 Task: Create a due date automation trigger when advanced on, 2 hours after a card is due add basic assigned to member @aryan.
Action: Mouse moved to (1353, 103)
Screenshot: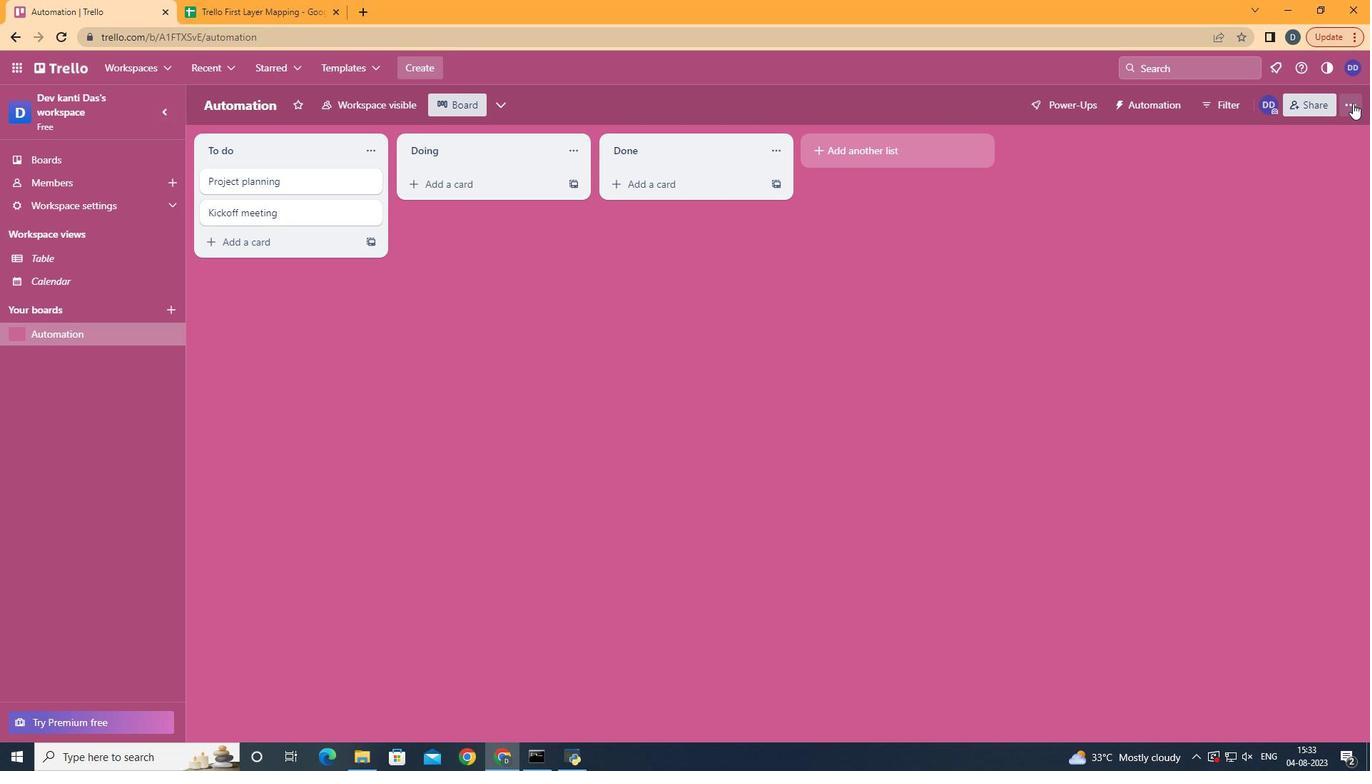 
Action: Mouse pressed left at (1353, 103)
Screenshot: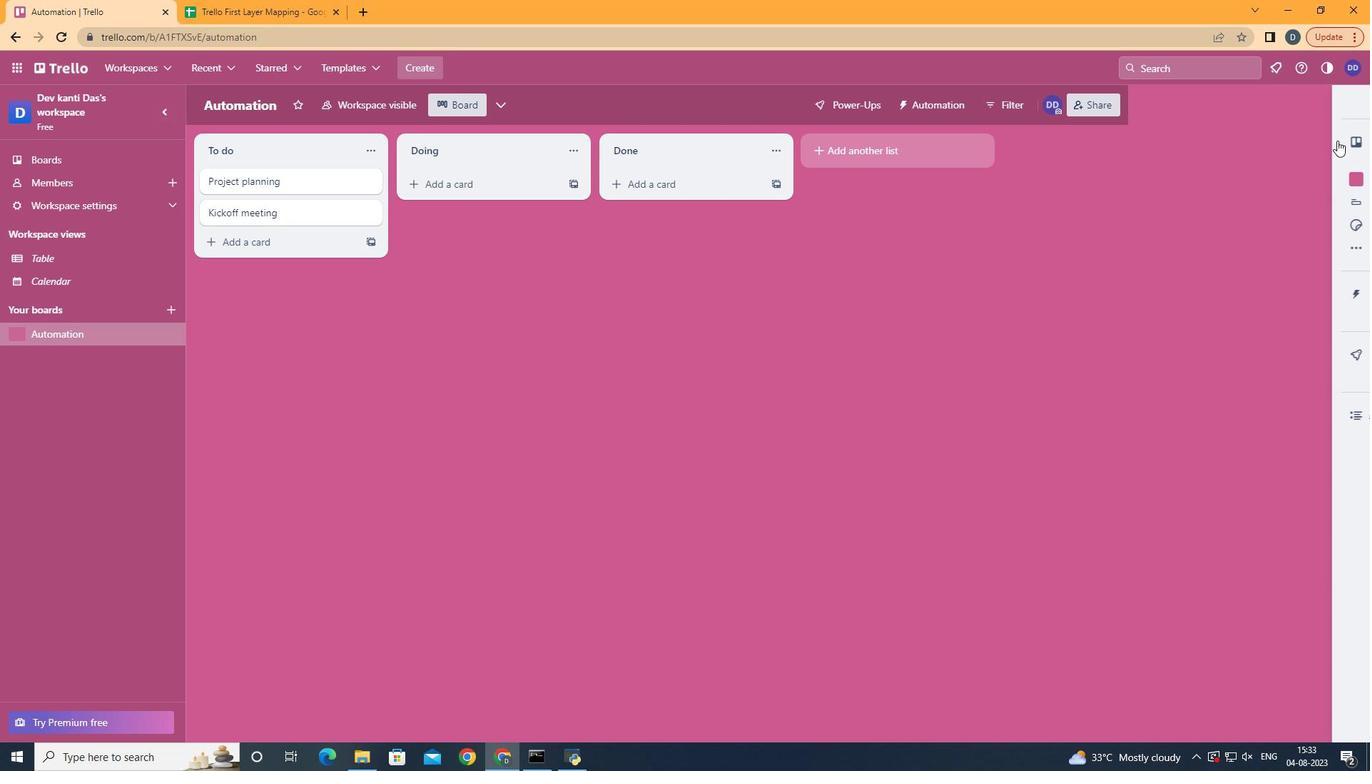 
Action: Mouse moved to (1241, 296)
Screenshot: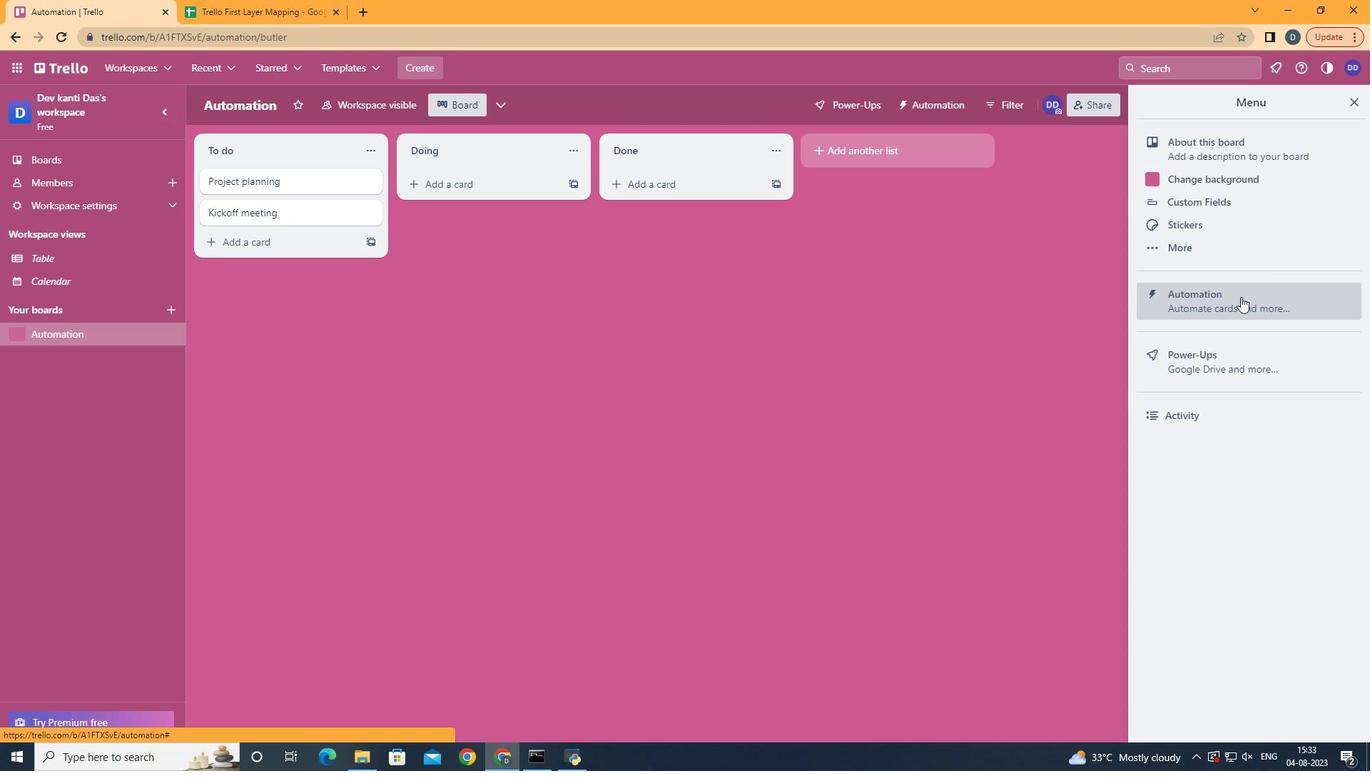 
Action: Mouse pressed left at (1241, 296)
Screenshot: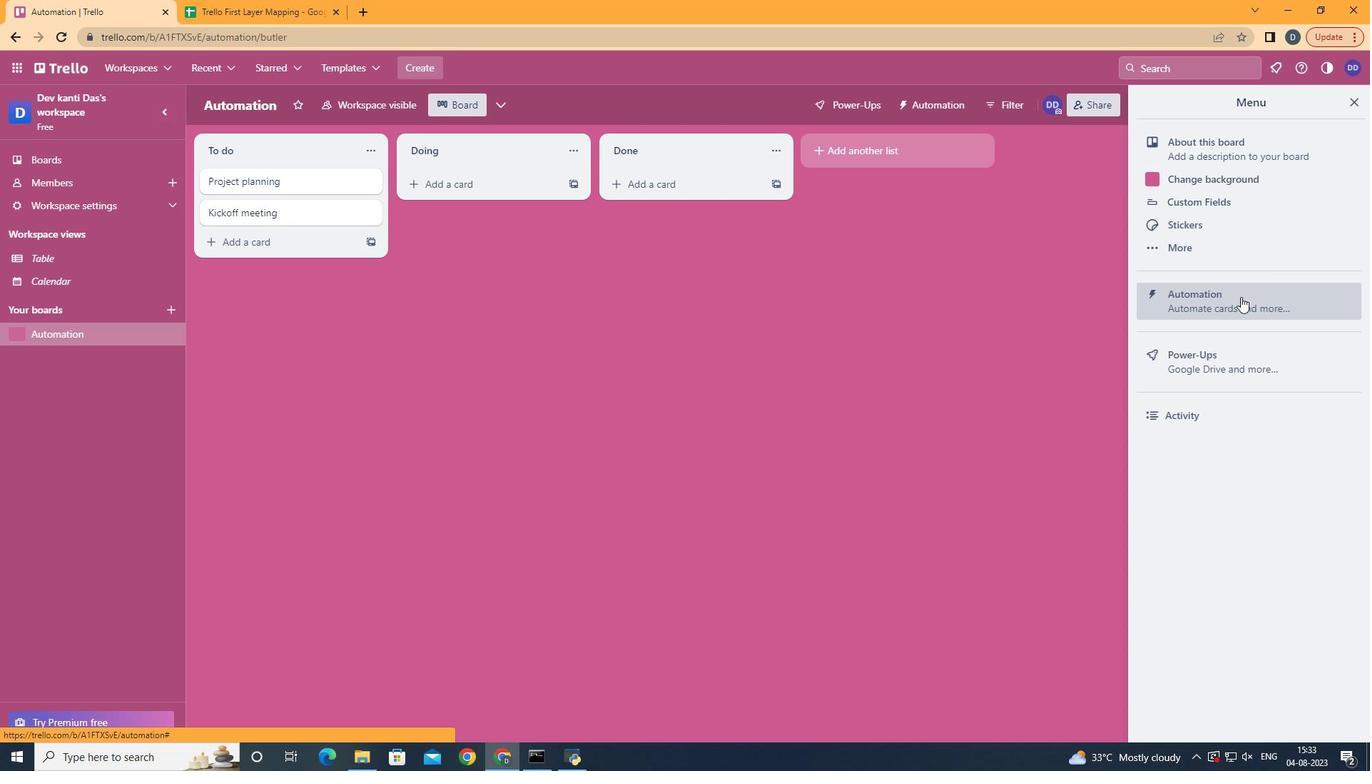 
Action: Mouse moved to (255, 294)
Screenshot: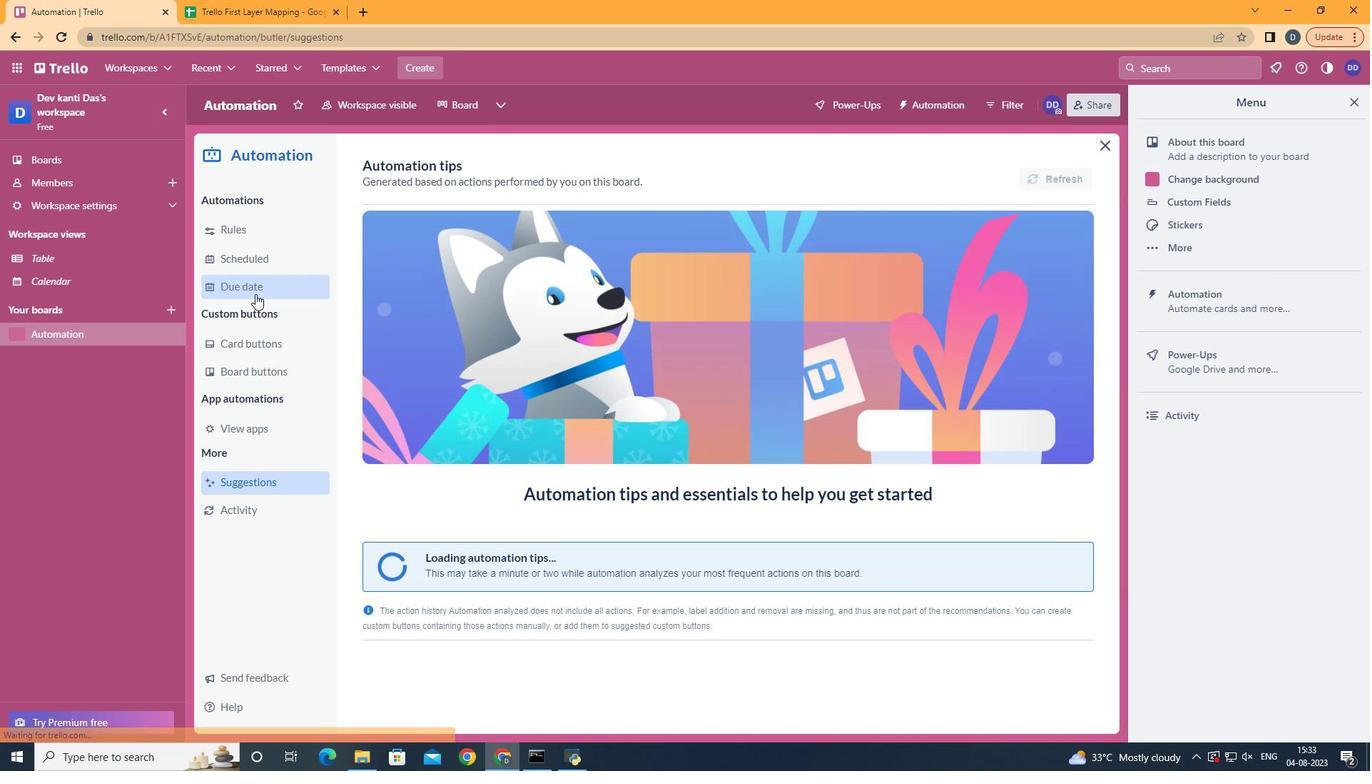 
Action: Mouse pressed left at (255, 294)
Screenshot: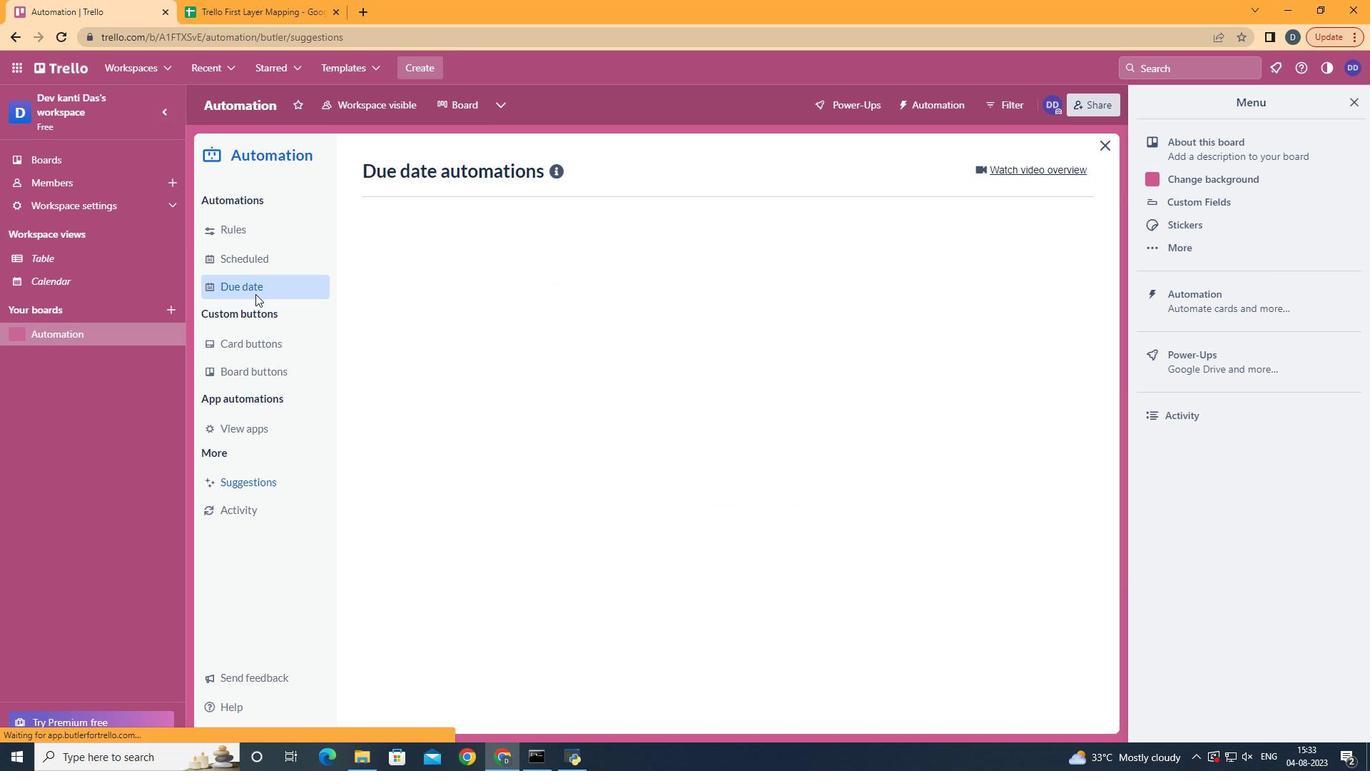 
Action: Mouse moved to (1002, 171)
Screenshot: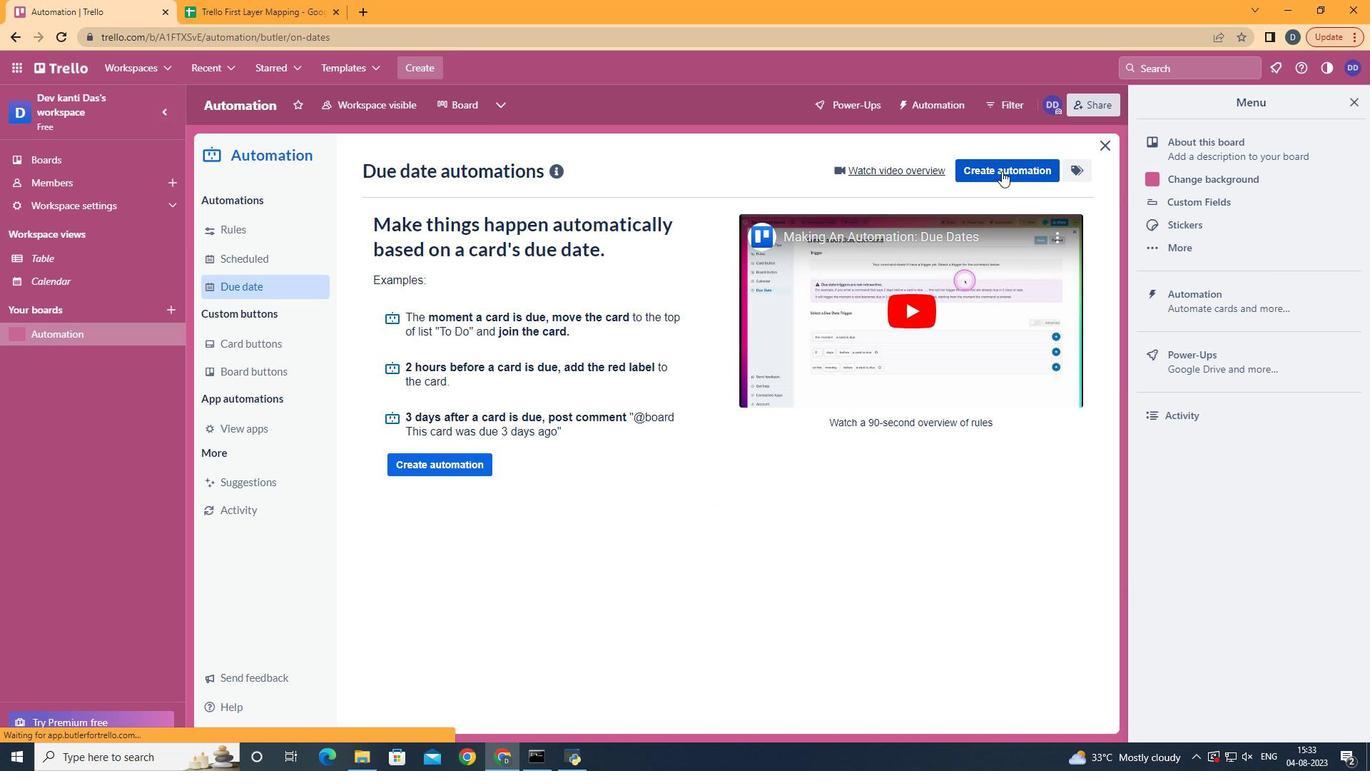 
Action: Mouse pressed left at (1002, 171)
Screenshot: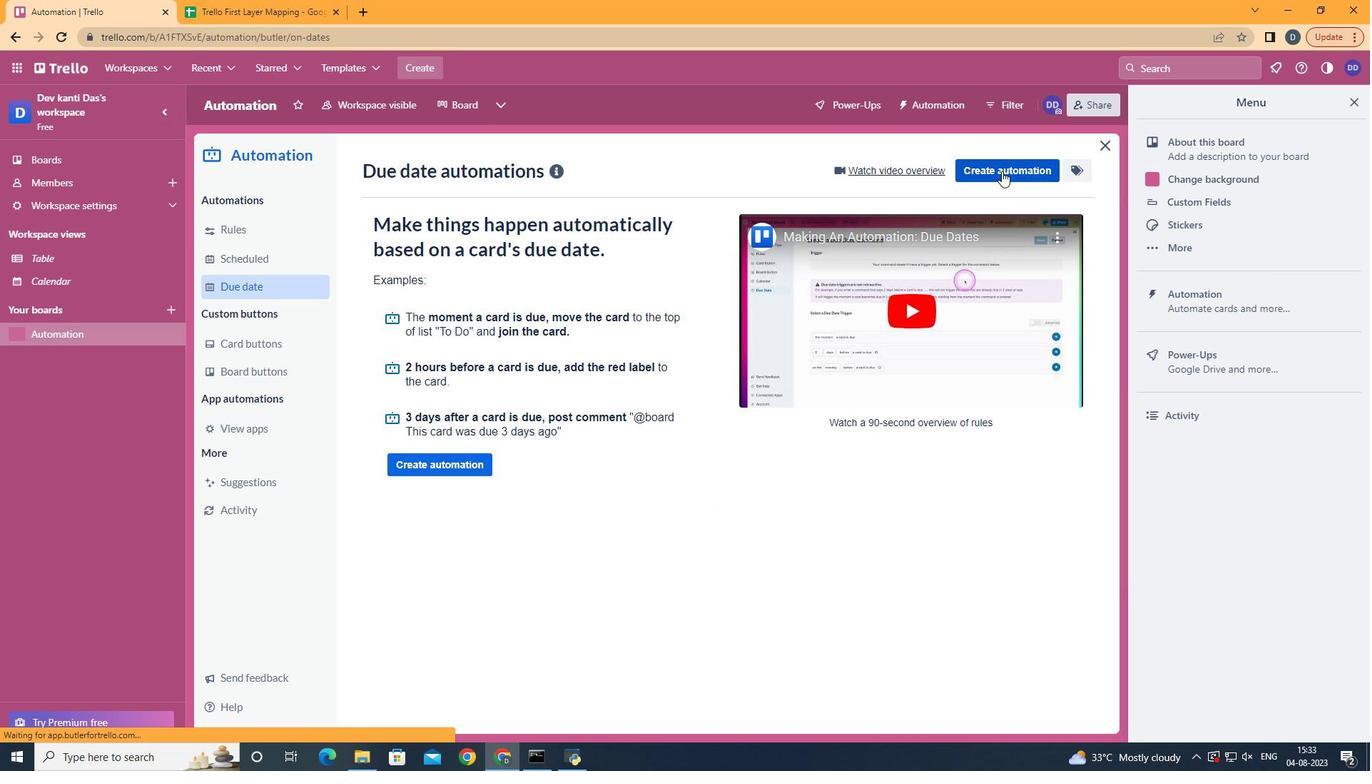 
Action: Mouse moved to (839, 308)
Screenshot: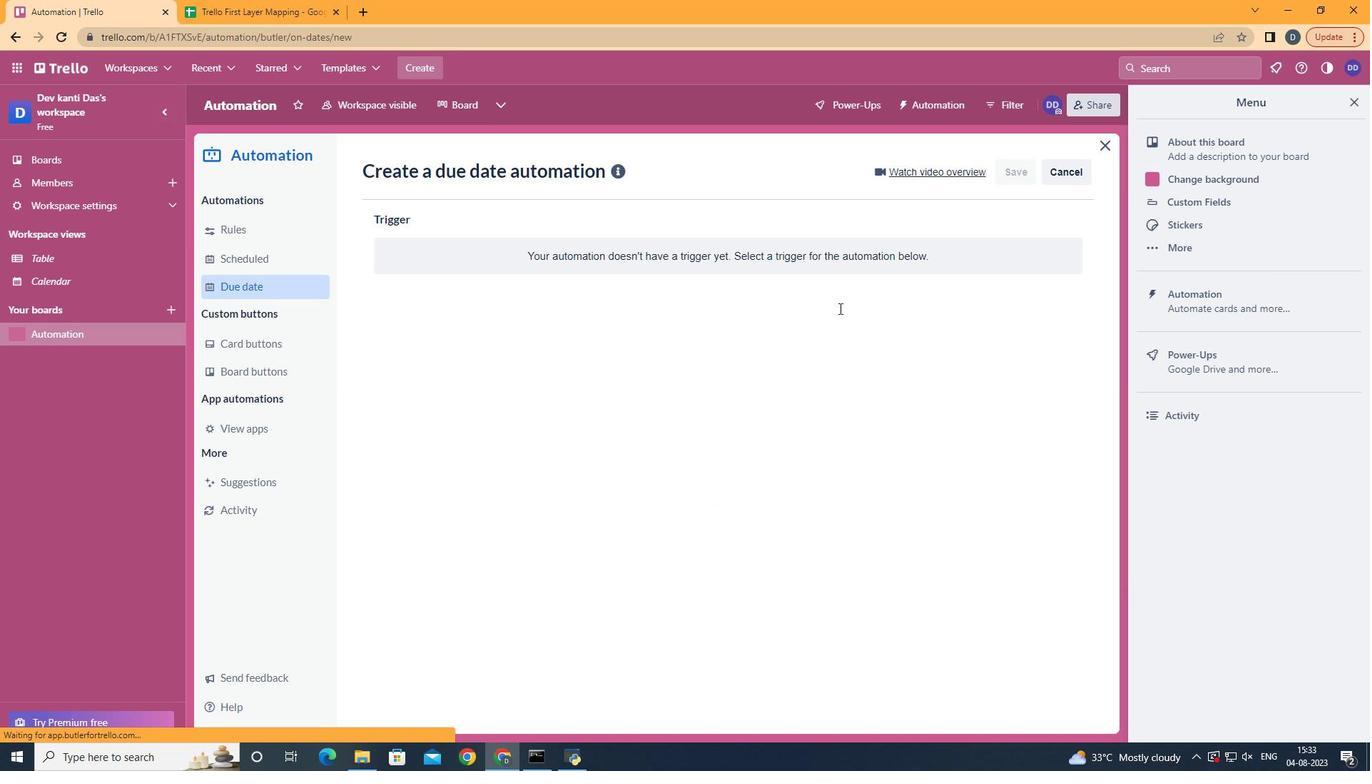 
Action: Mouse pressed left at (839, 308)
Screenshot: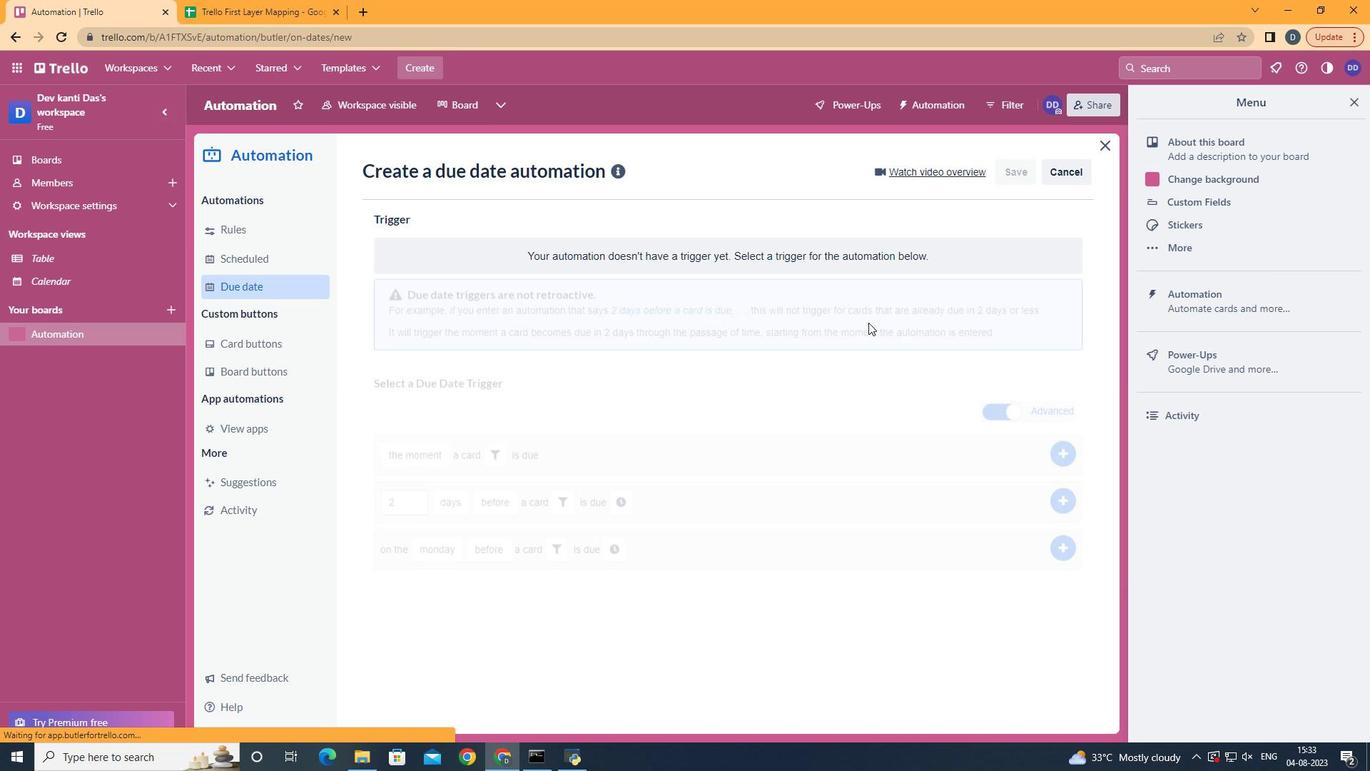 
Action: Mouse moved to (466, 602)
Screenshot: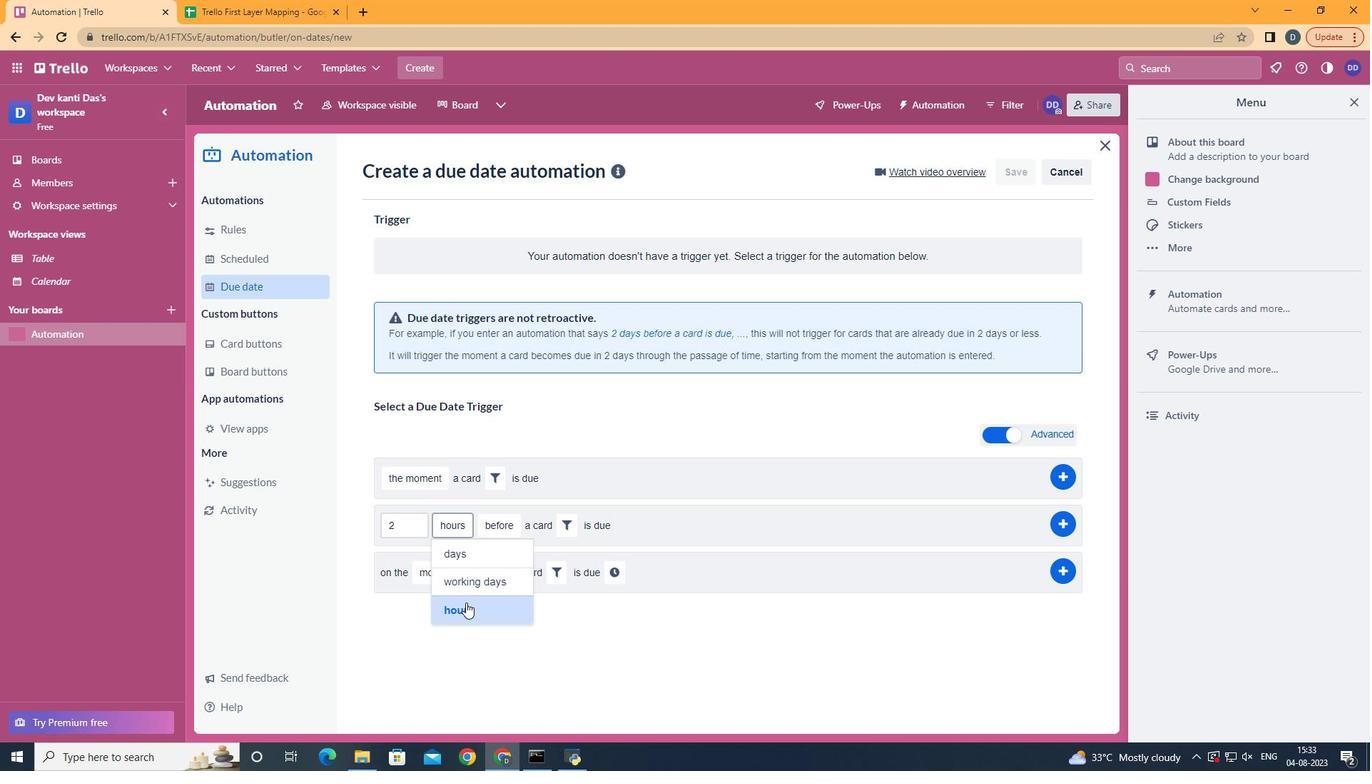 
Action: Mouse pressed left at (466, 602)
Screenshot: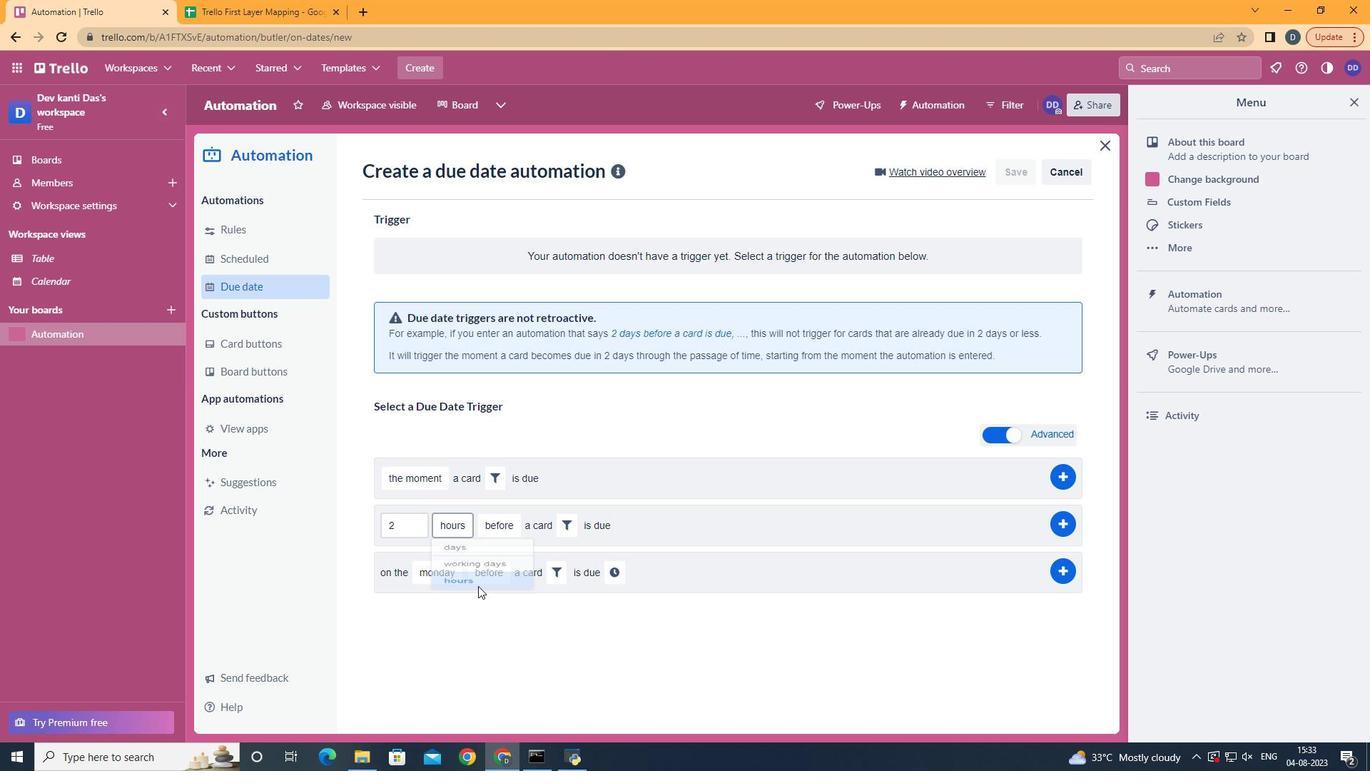 
Action: Mouse moved to (508, 581)
Screenshot: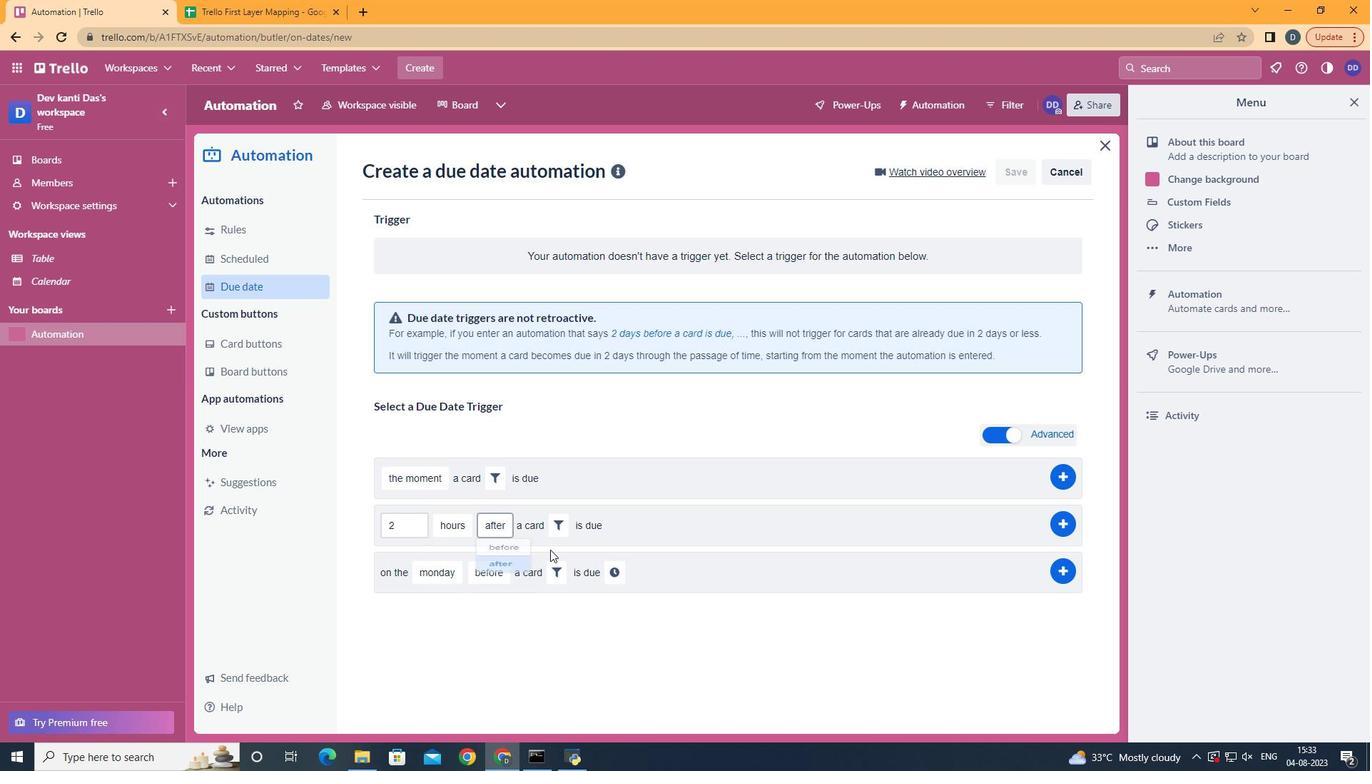 
Action: Mouse pressed left at (508, 581)
Screenshot: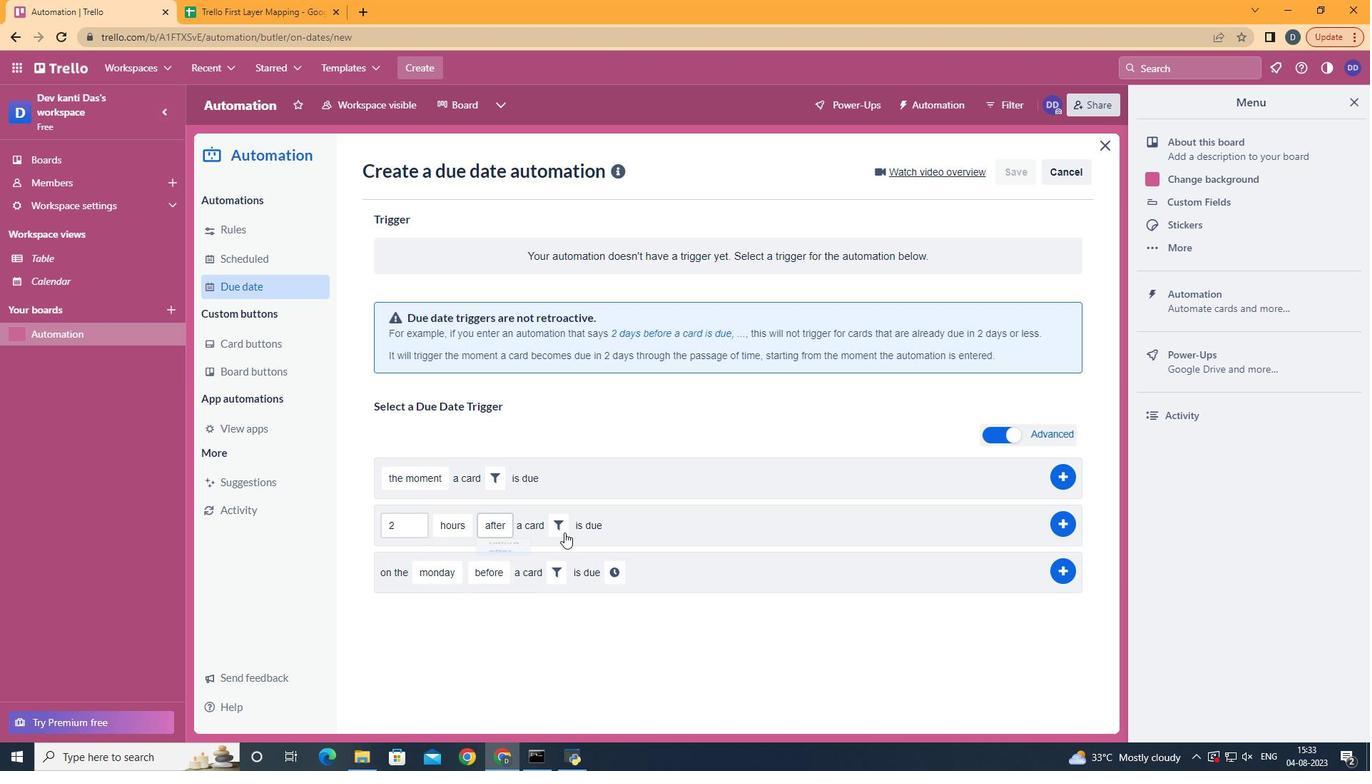 
Action: Mouse moved to (562, 526)
Screenshot: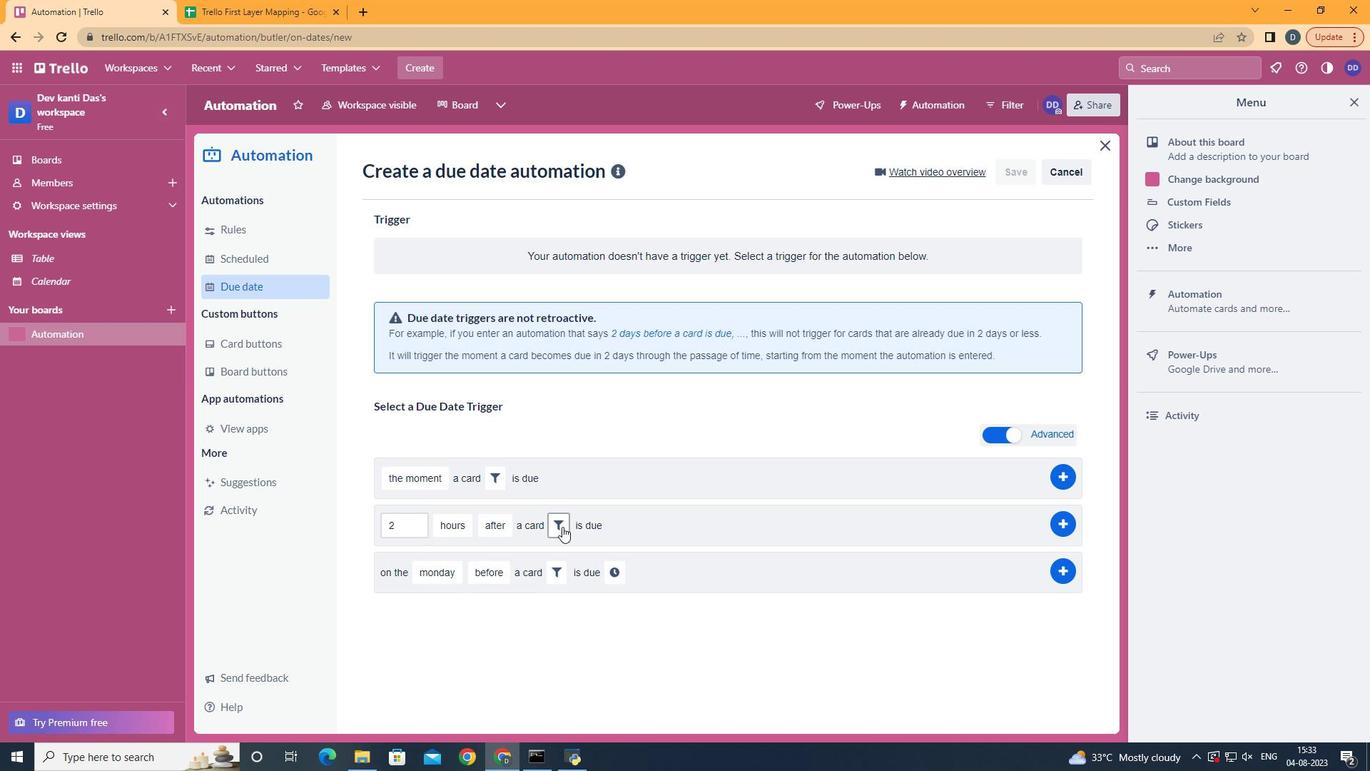 
Action: Mouse pressed left at (562, 526)
Screenshot: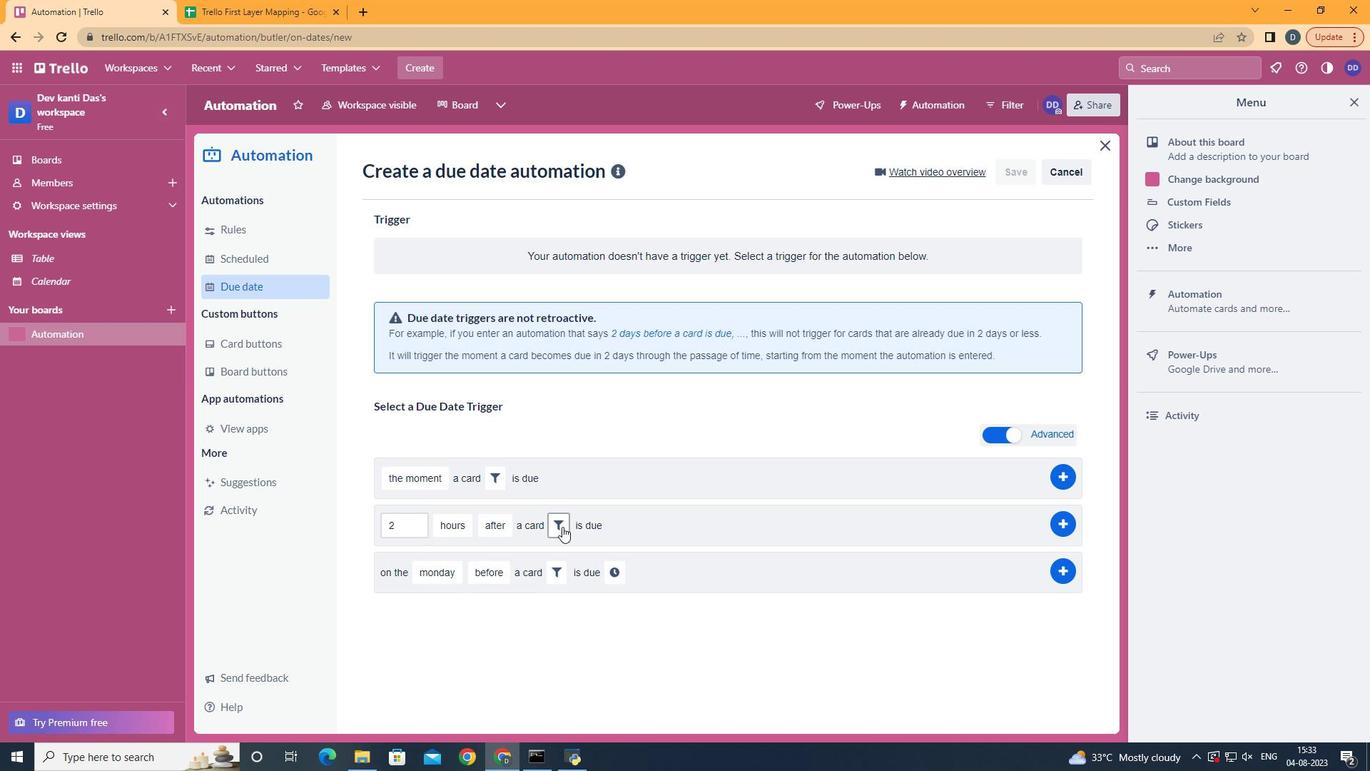 
Action: Mouse moved to (631, 608)
Screenshot: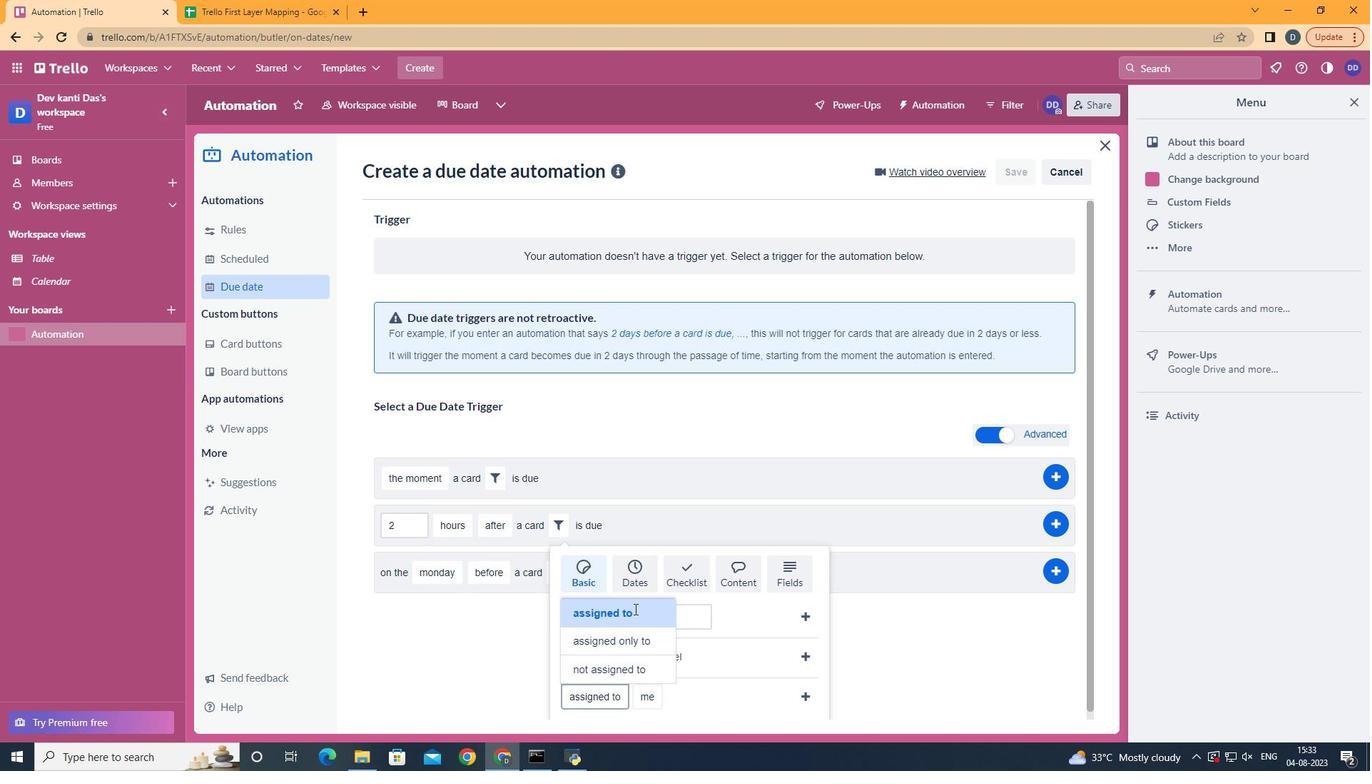 
Action: Mouse pressed left at (631, 608)
Screenshot: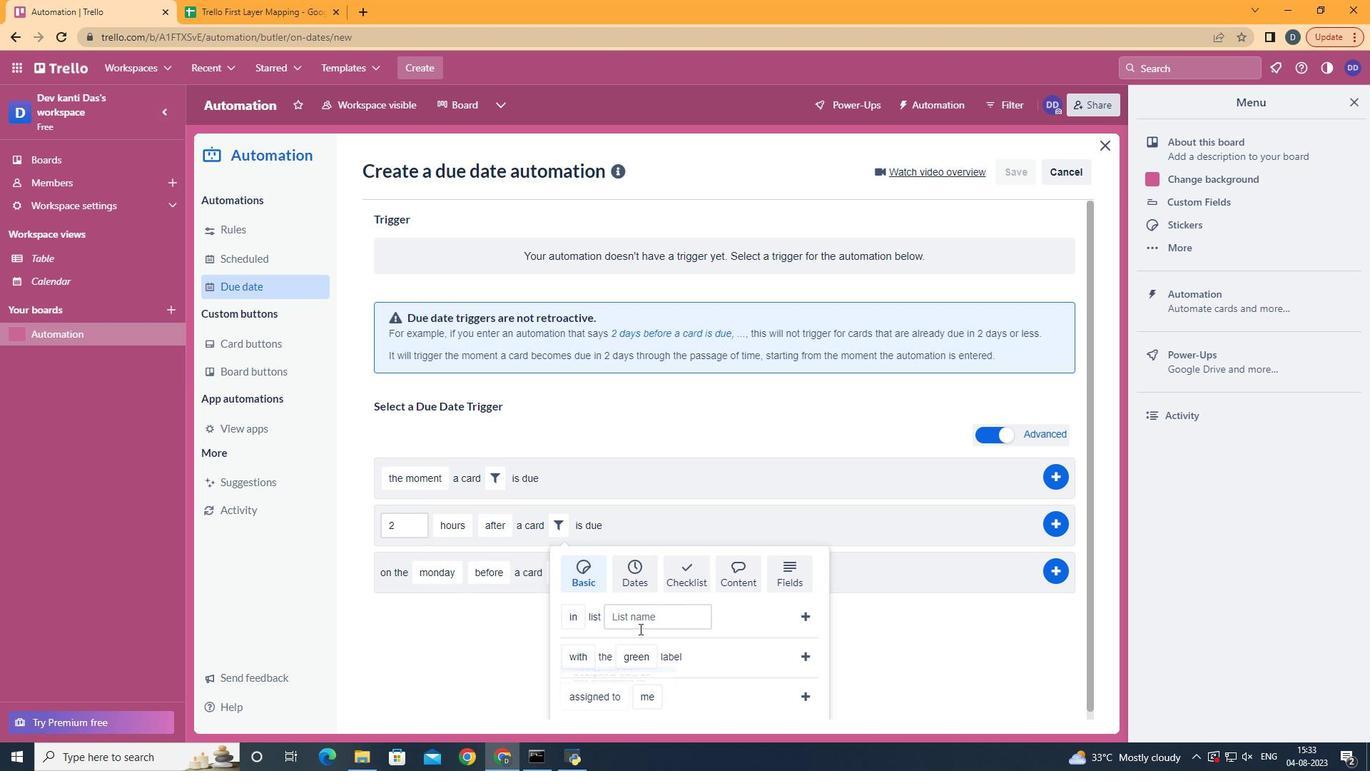 
Action: Mouse moved to (676, 663)
Screenshot: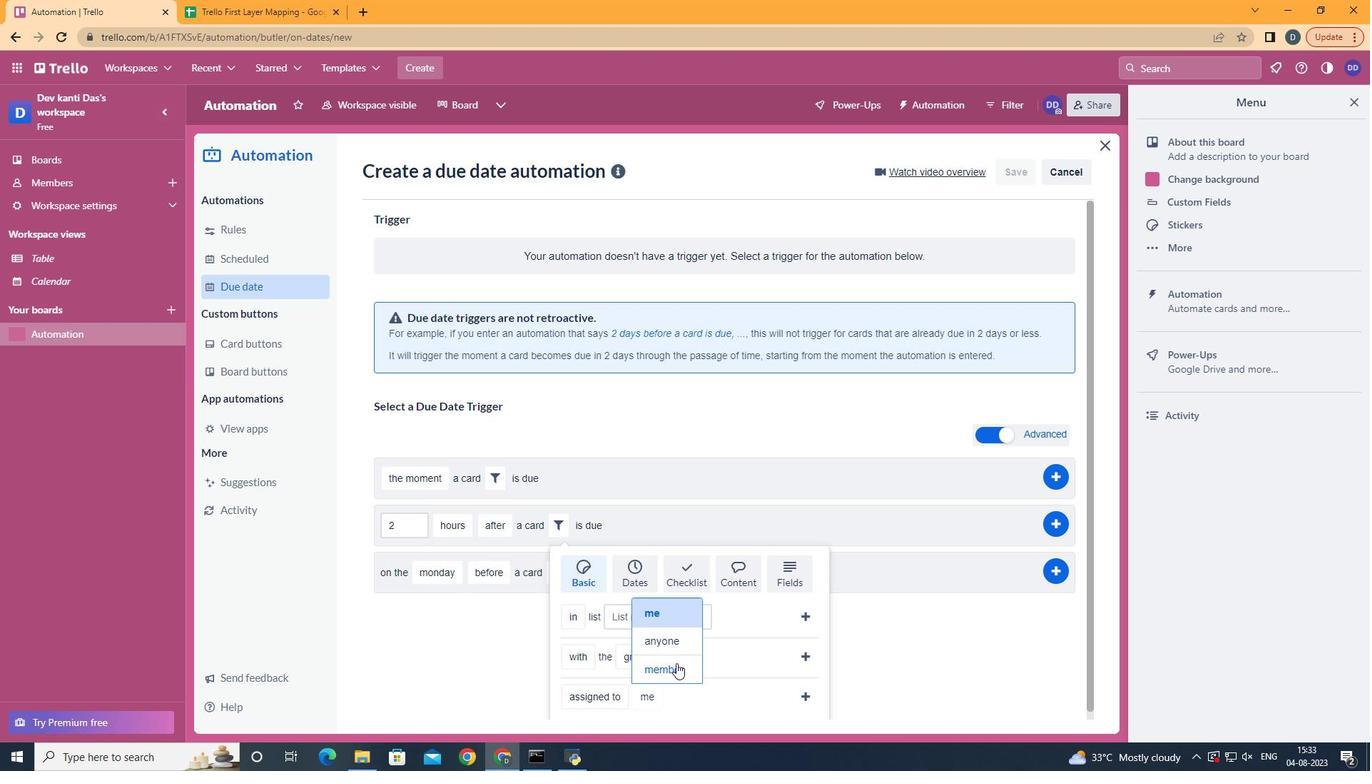 
Action: Mouse pressed left at (676, 663)
Screenshot: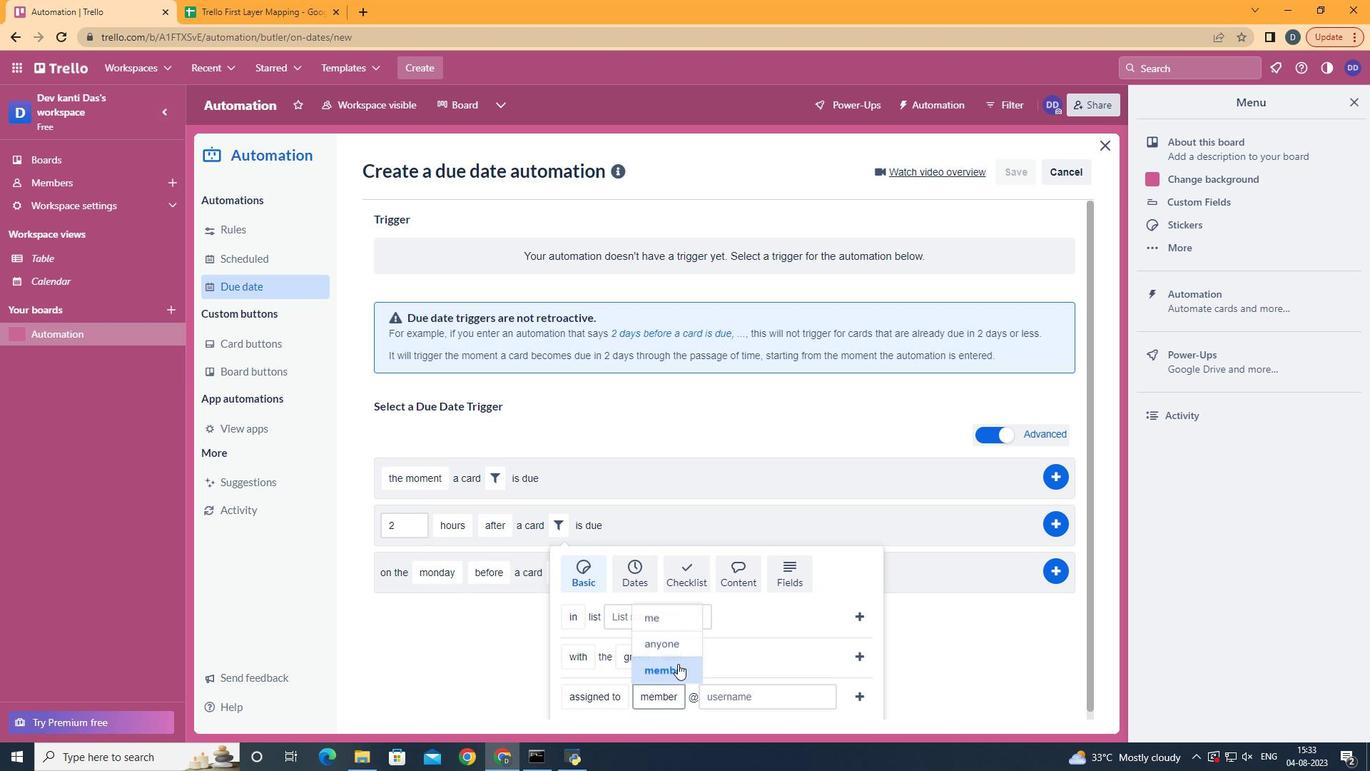 
Action: Mouse moved to (753, 704)
Screenshot: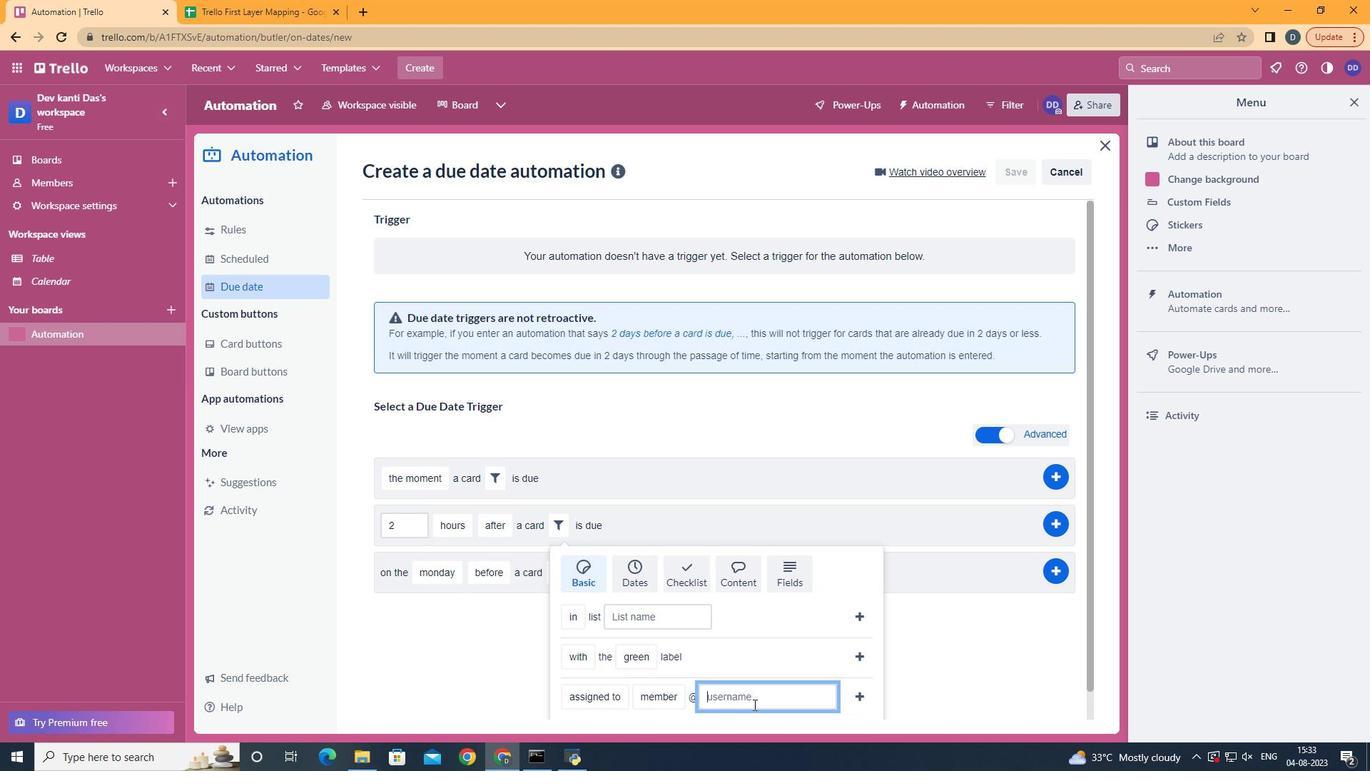 
Action: Mouse pressed left at (753, 704)
Screenshot: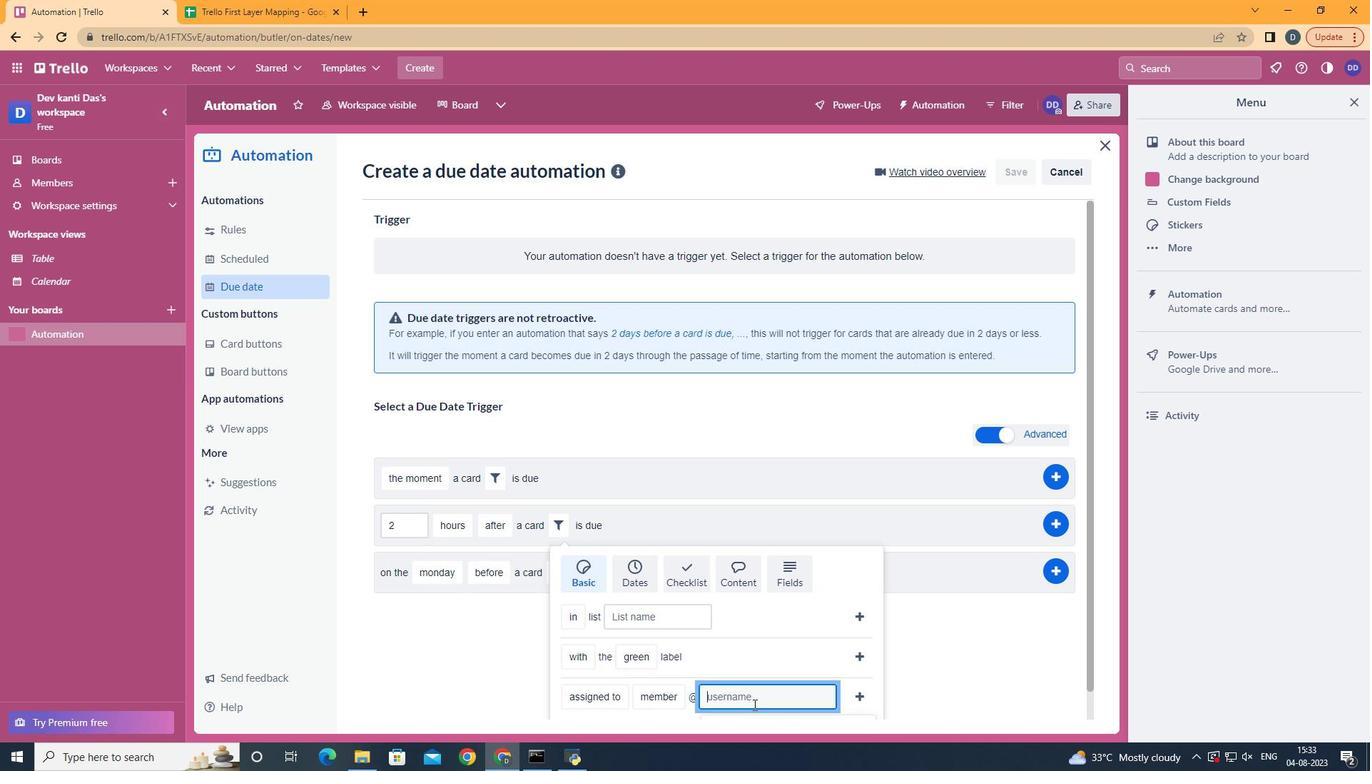 
Action: Key pressed aryan
Screenshot: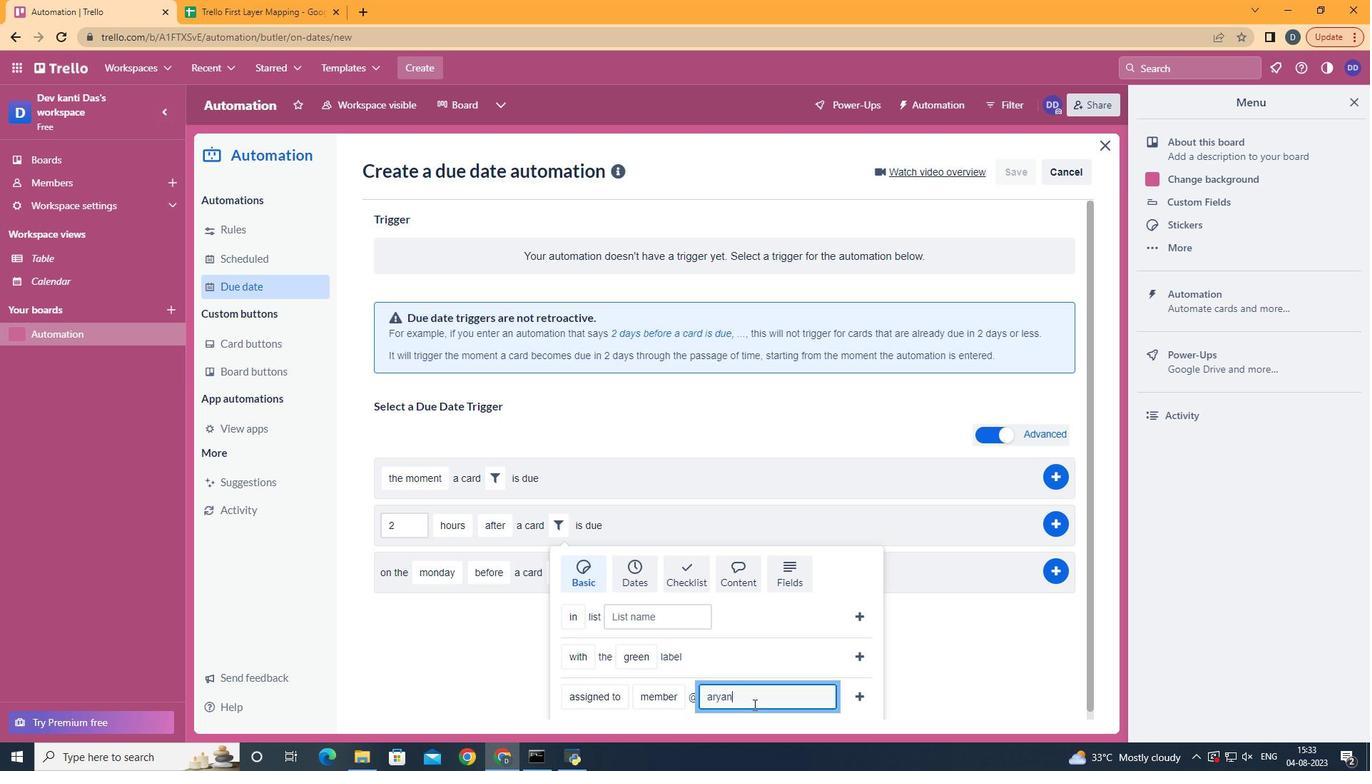 
Action: Mouse moved to (852, 693)
Screenshot: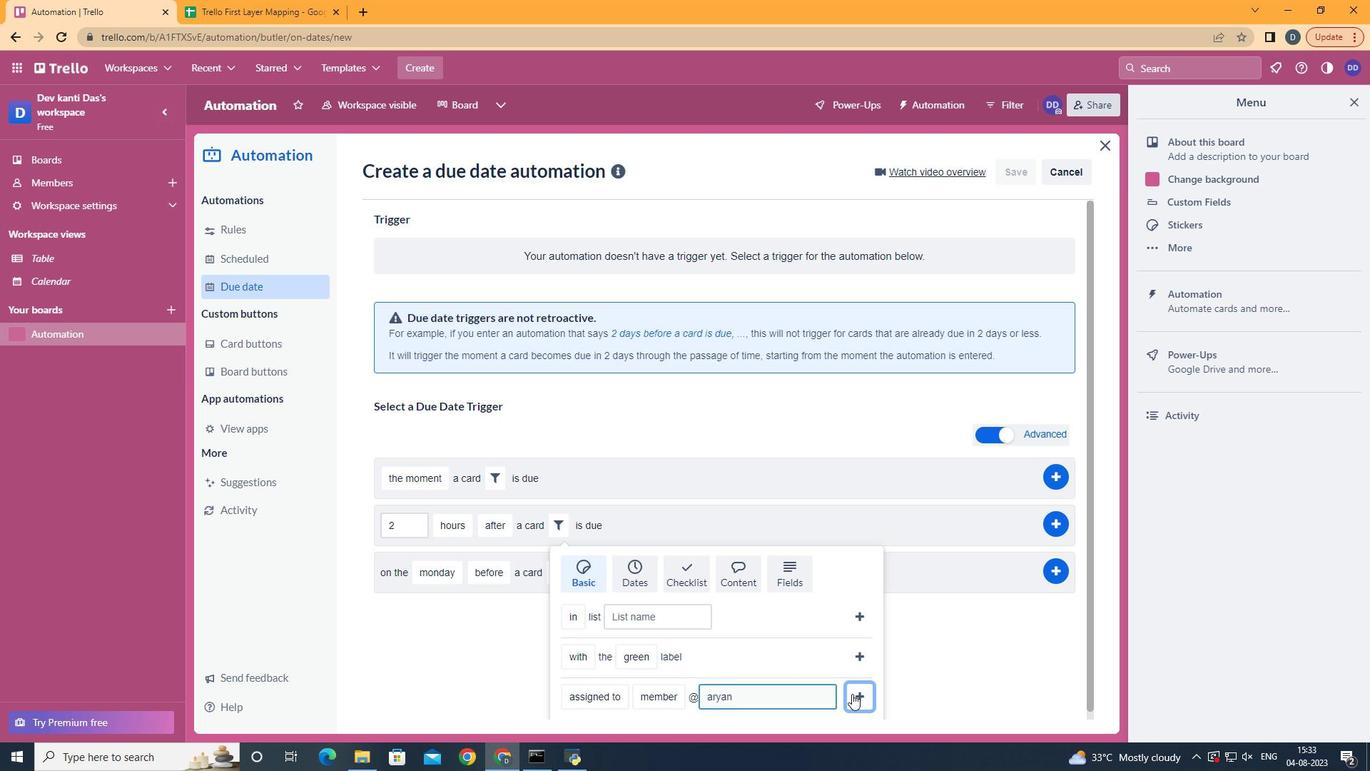 
Action: Mouse pressed left at (852, 693)
Screenshot: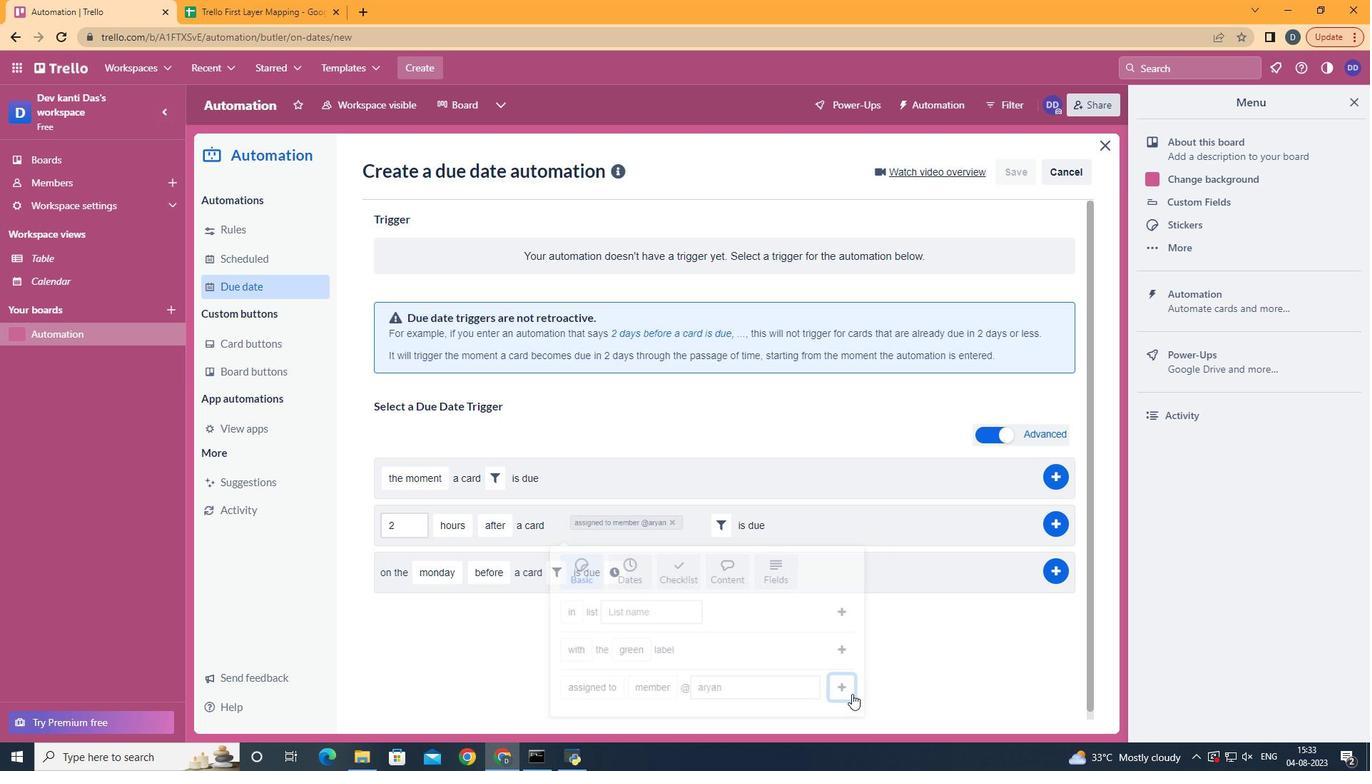 
Action: Mouse moved to (1053, 525)
Screenshot: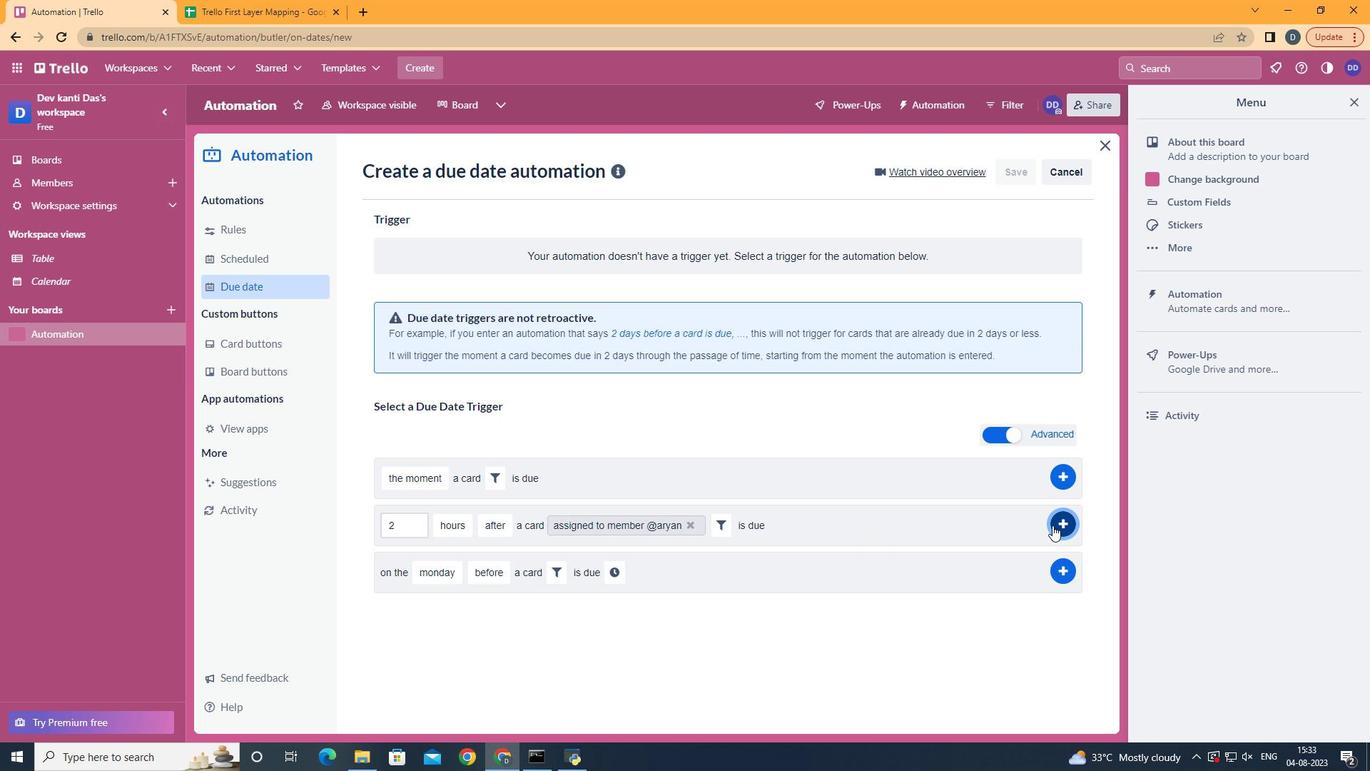 
Action: Mouse pressed left at (1053, 525)
Screenshot: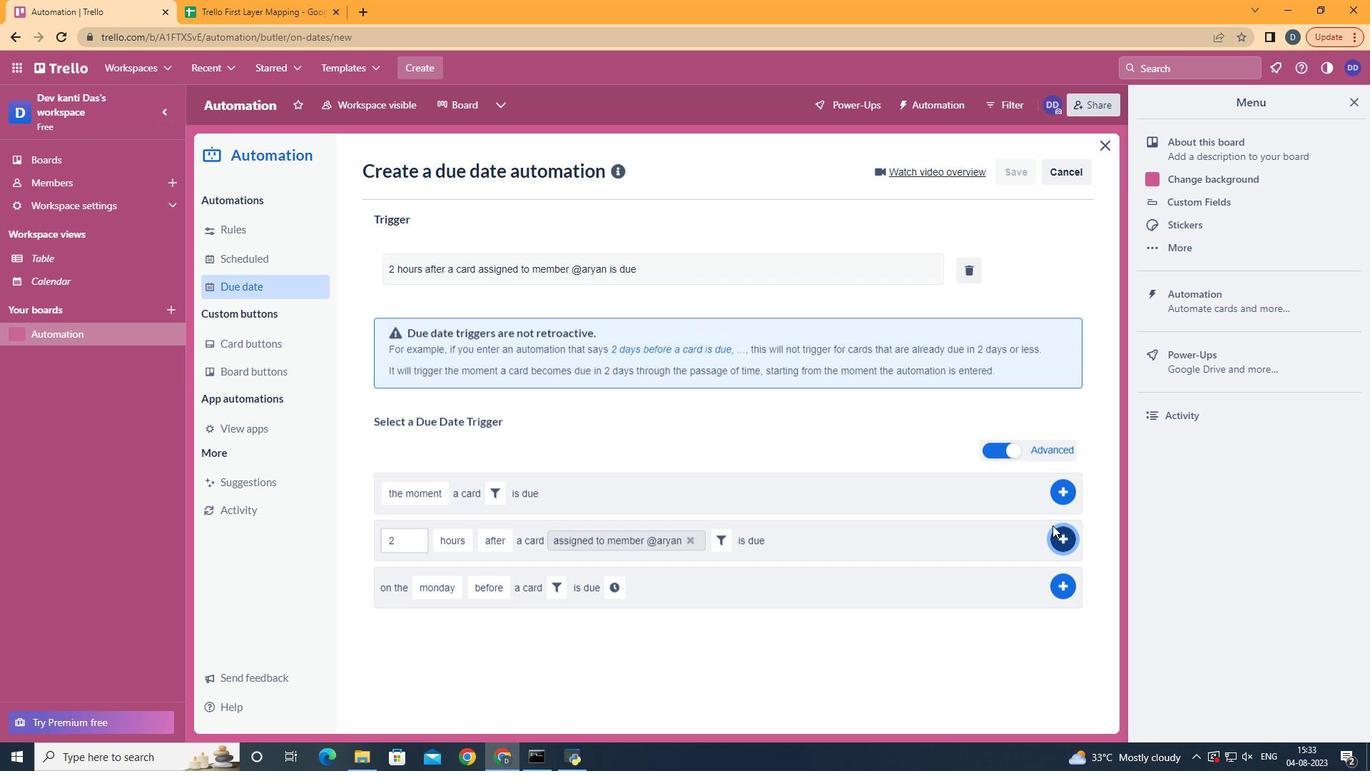 
Action: Mouse moved to (560, 279)
Screenshot: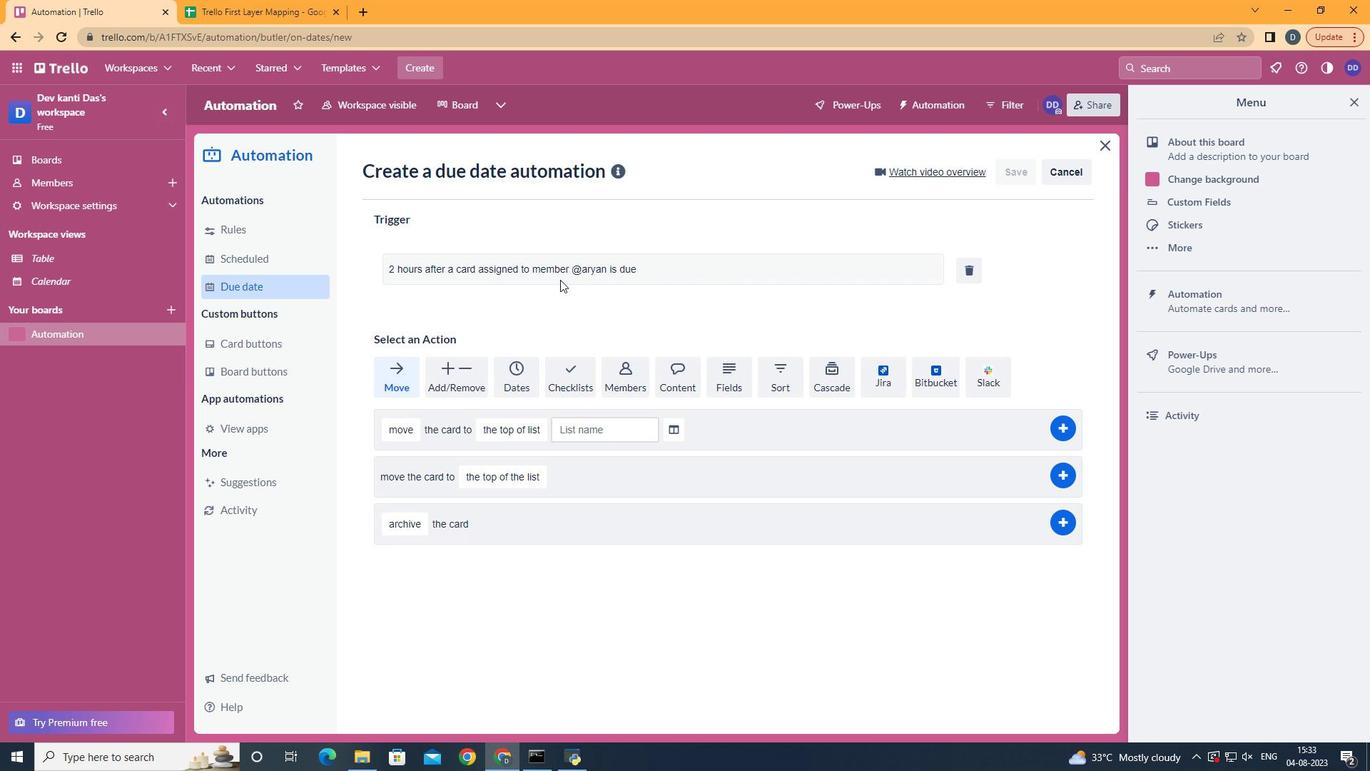 
